 Task: Create in the project BellTech and in the Backlog issue 'Integrate a new push notification feature into an existing mobile application to enhance user engagement and real-time updates' a child issue 'Kubernetes cluster backup and recovery planning and optimization', and assign it to team member softage.1@softage.net. Create in the project BellTech and in the Backlog issue 'Develop a new tool for automated testing of mobile application UI/UX design and user flow' a child issue 'Integration with patient information systems', and assign it to team member softage.2@softage.net
Action: Mouse moved to (170, 49)
Screenshot: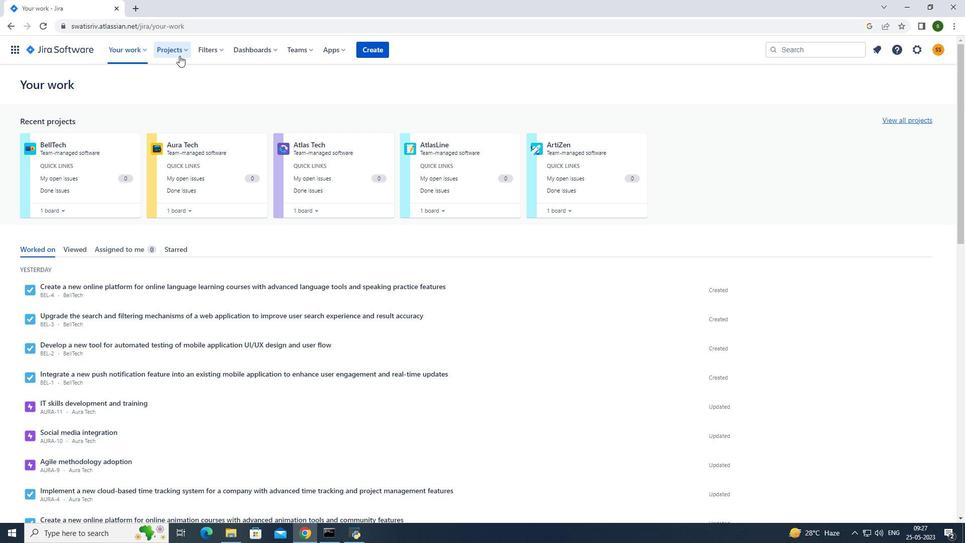 
Action: Mouse pressed left at (170, 49)
Screenshot: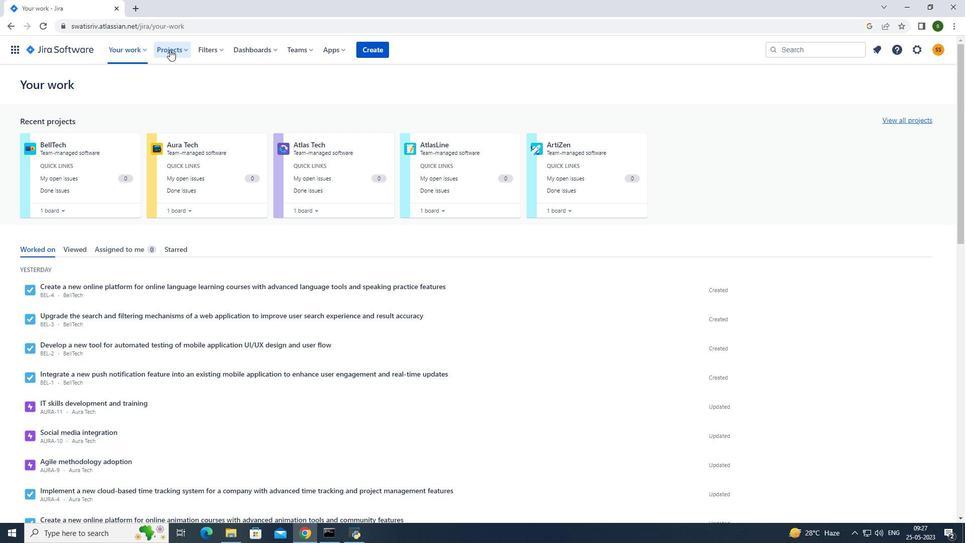 
Action: Mouse moved to (197, 89)
Screenshot: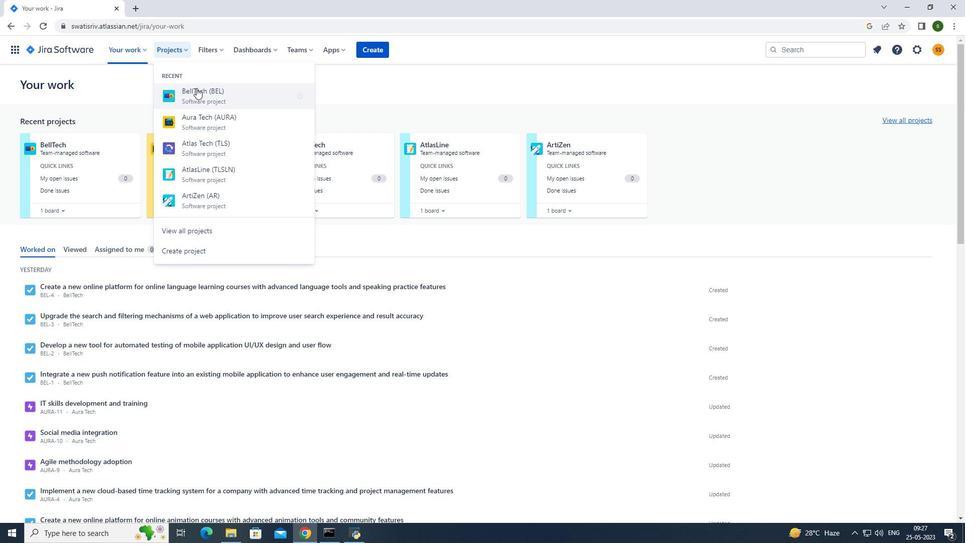 
Action: Mouse pressed left at (197, 89)
Screenshot: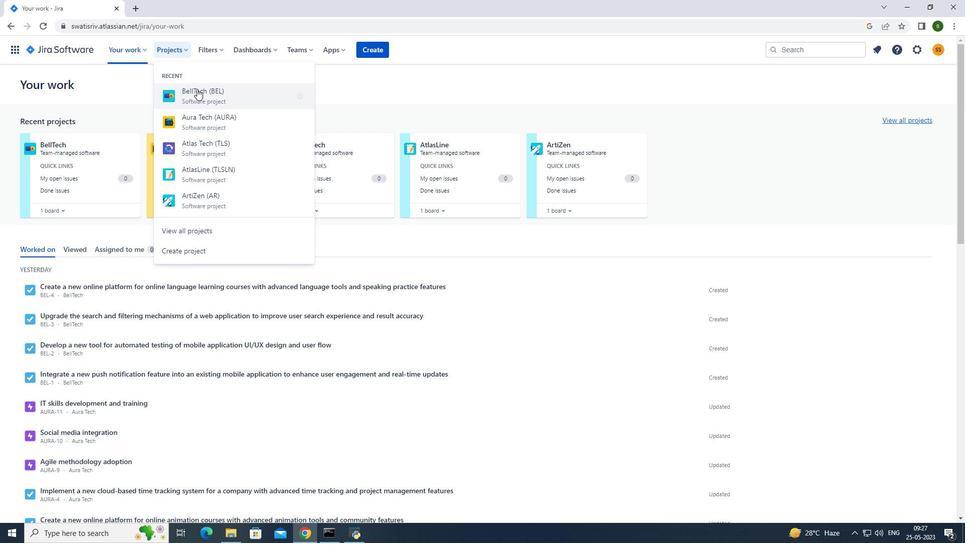 
Action: Mouse moved to (70, 148)
Screenshot: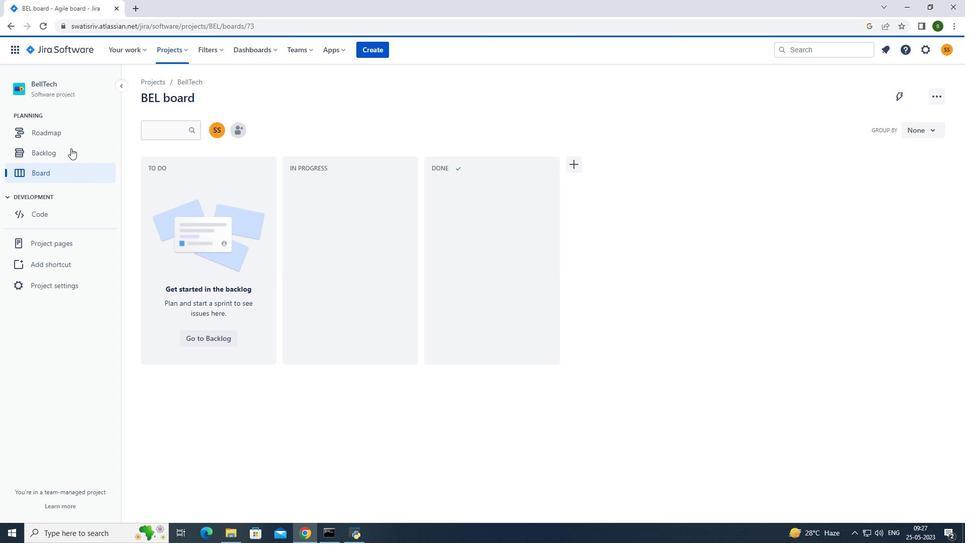 
Action: Mouse pressed left at (70, 148)
Screenshot: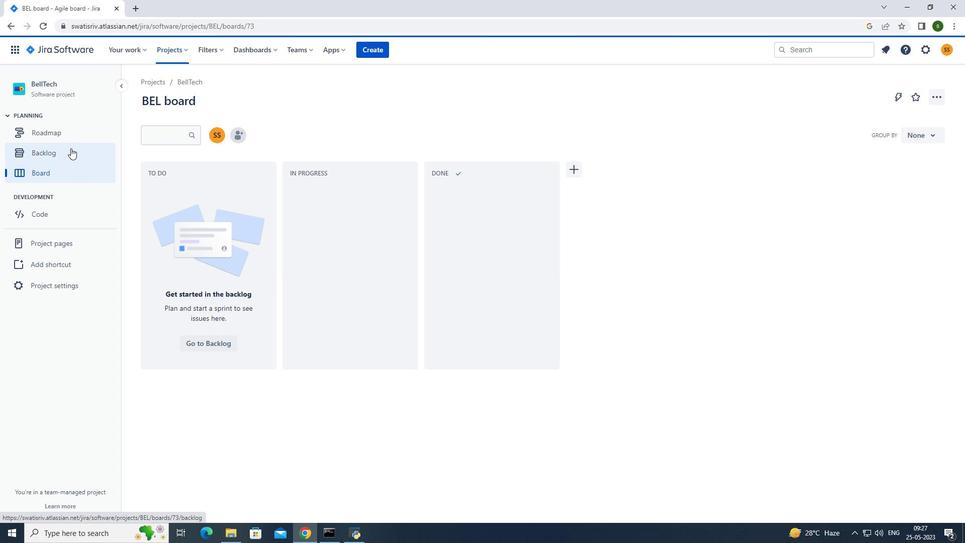 
Action: Mouse moved to (301, 247)
Screenshot: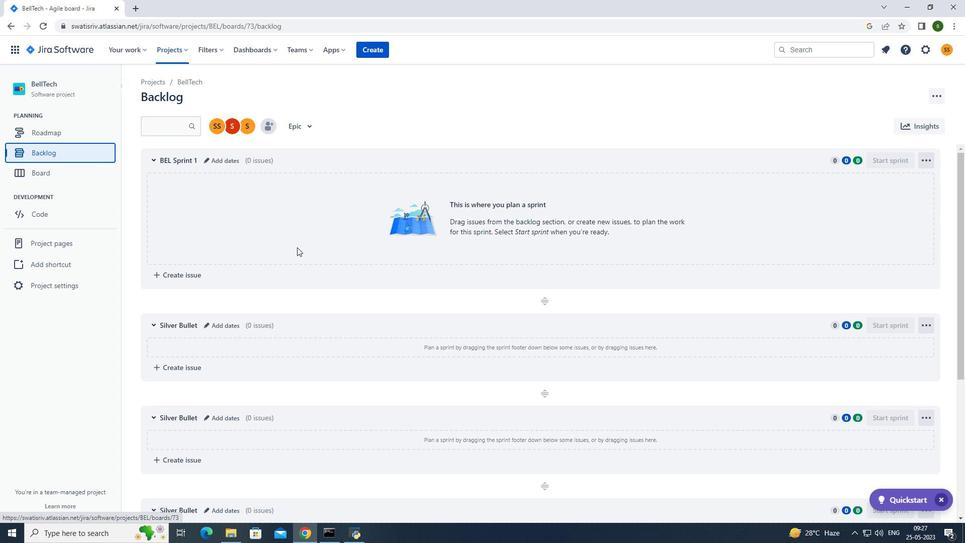 
Action: Mouse scrolled (301, 247) with delta (0, 0)
Screenshot: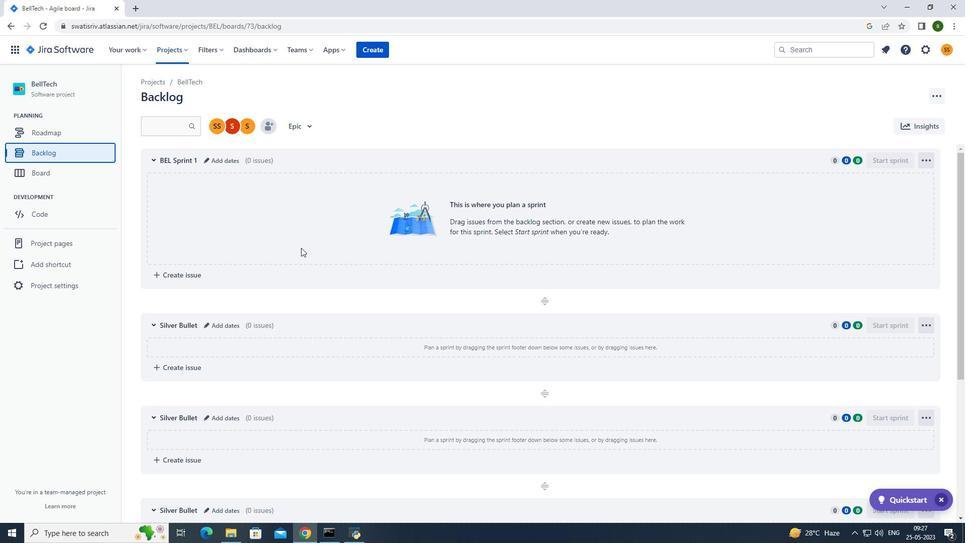 
Action: Mouse scrolled (301, 247) with delta (0, 0)
Screenshot: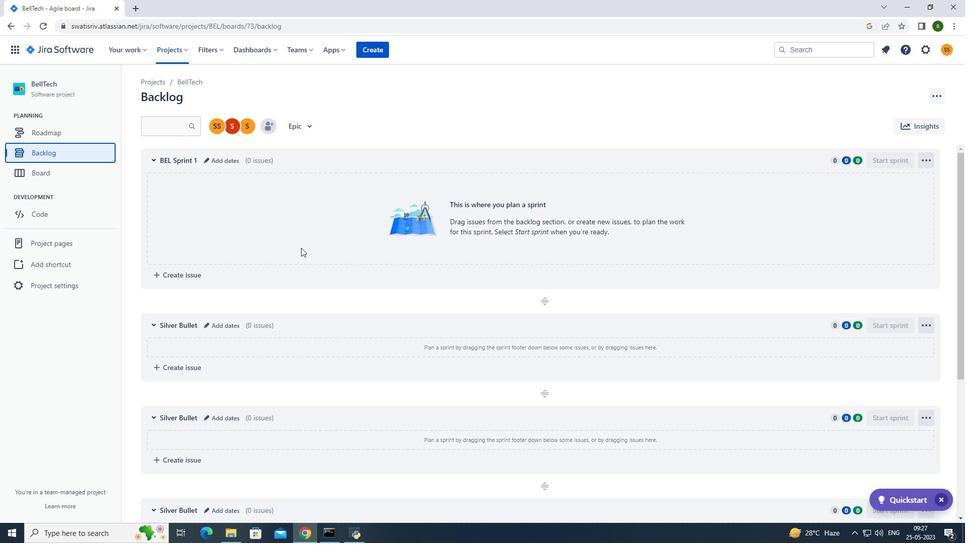 
Action: Mouse scrolled (301, 247) with delta (0, 0)
Screenshot: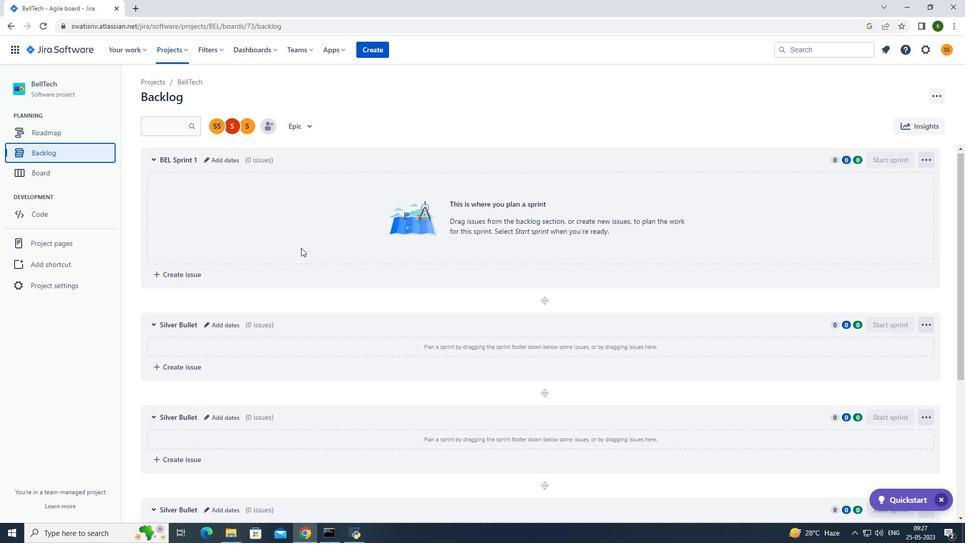 
Action: Mouse scrolled (301, 247) with delta (0, 0)
Screenshot: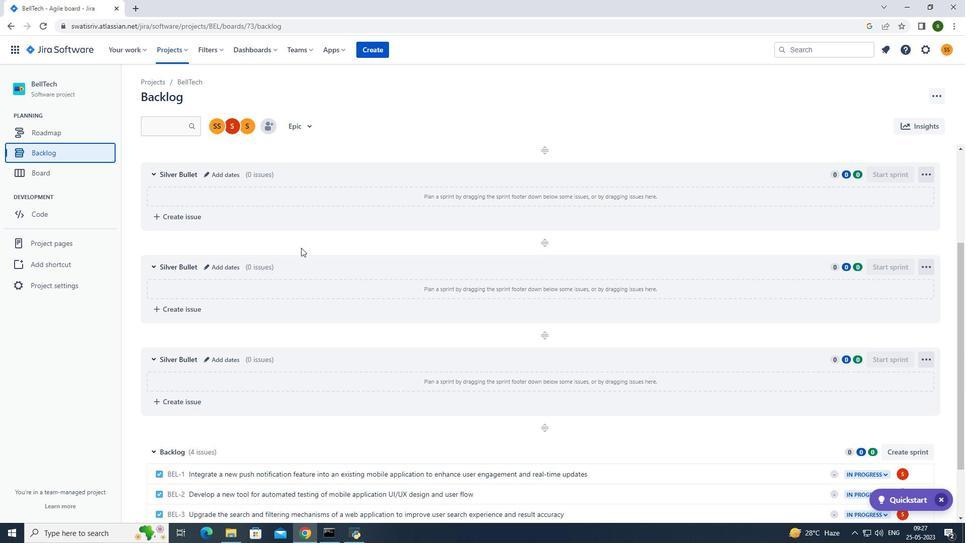 
Action: Mouse scrolled (301, 247) with delta (0, 0)
Screenshot: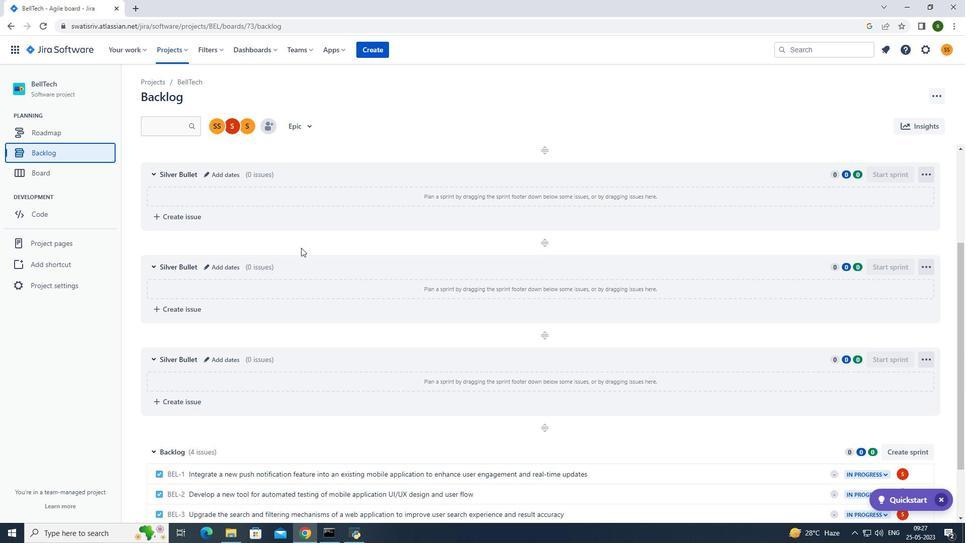 
Action: Mouse scrolled (301, 247) with delta (0, 0)
Screenshot: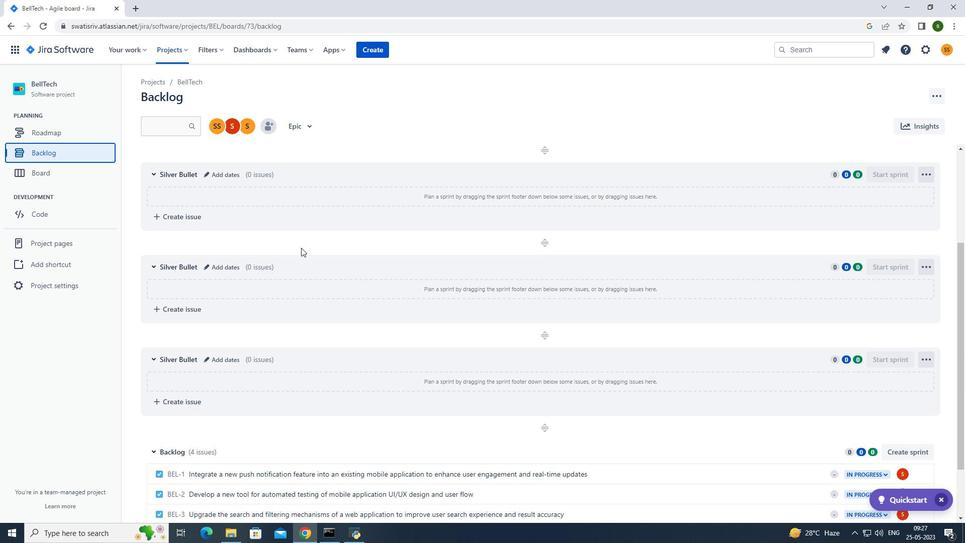 
Action: Mouse scrolled (301, 247) with delta (0, 0)
Screenshot: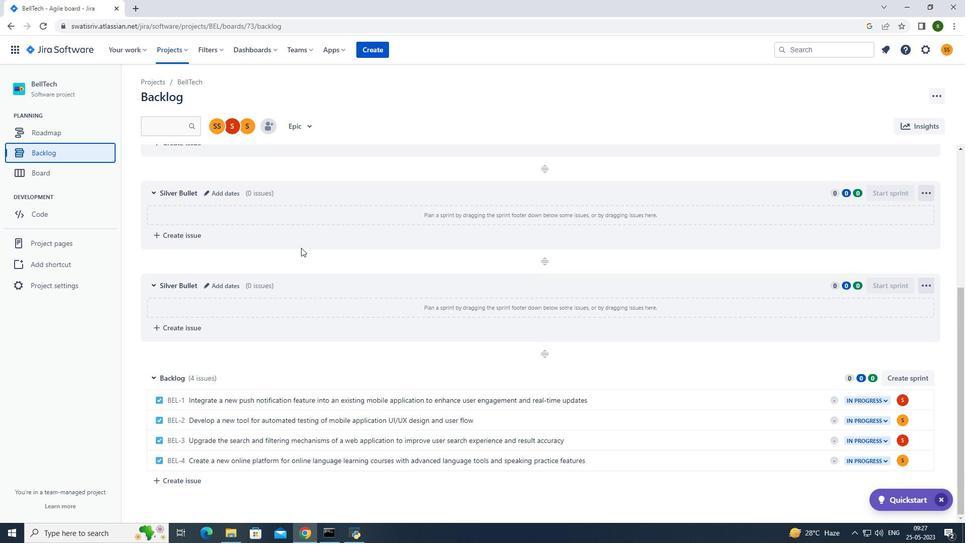 
Action: Mouse scrolled (301, 247) with delta (0, 0)
Screenshot: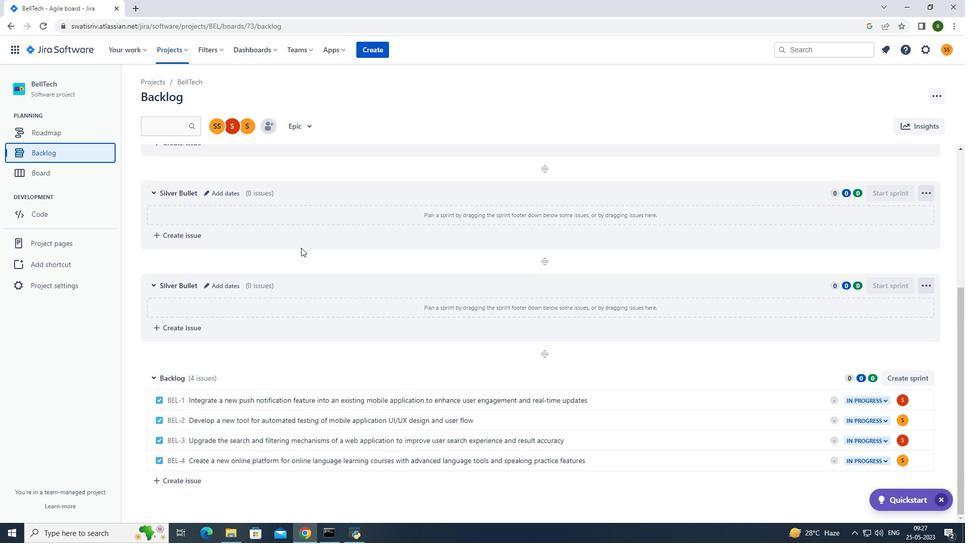 
Action: Mouse scrolled (301, 247) with delta (0, 0)
Screenshot: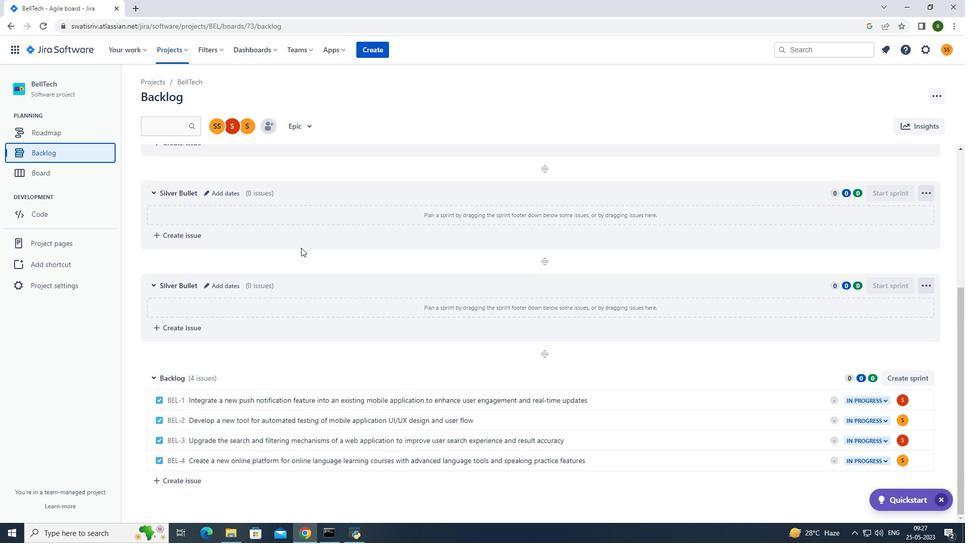 
Action: Mouse moved to (642, 396)
Screenshot: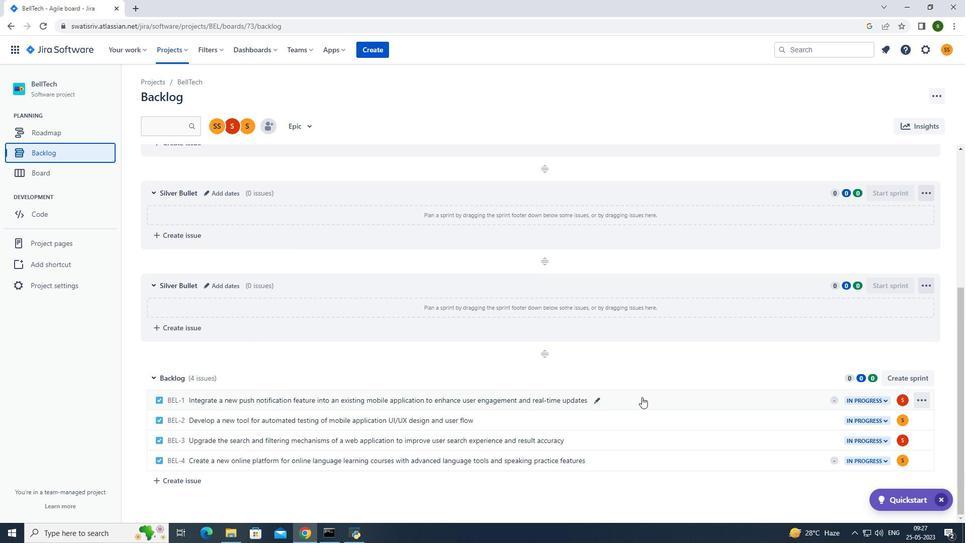 
Action: Mouse pressed left at (642, 396)
Screenshot: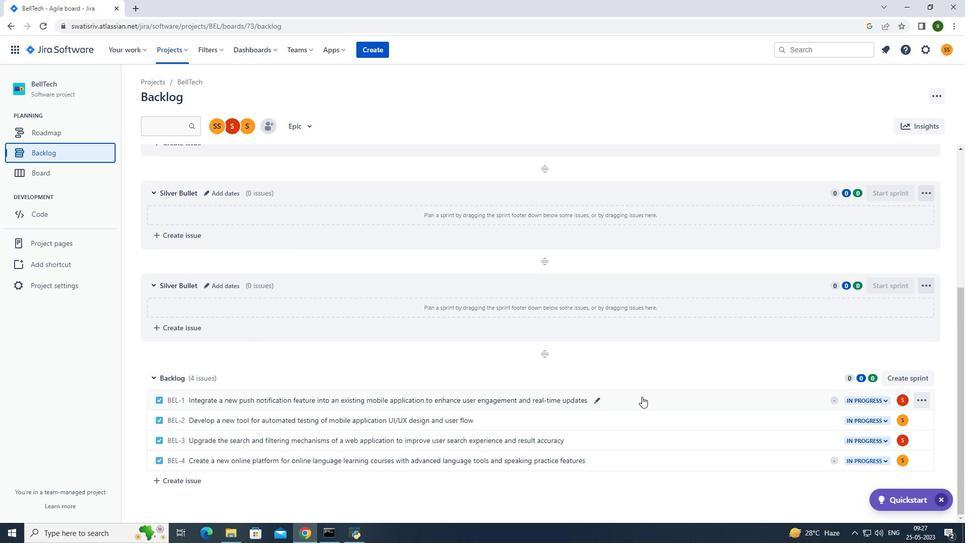
Action: Mouse moved to (785, 238)
Screenshot: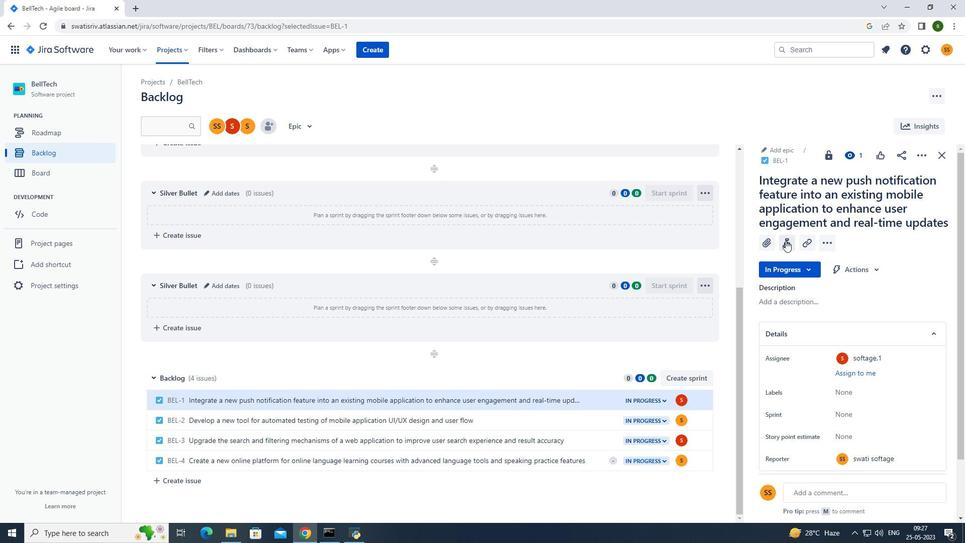 
Action: Mouse pressed left at (785, 238)
Screenshot: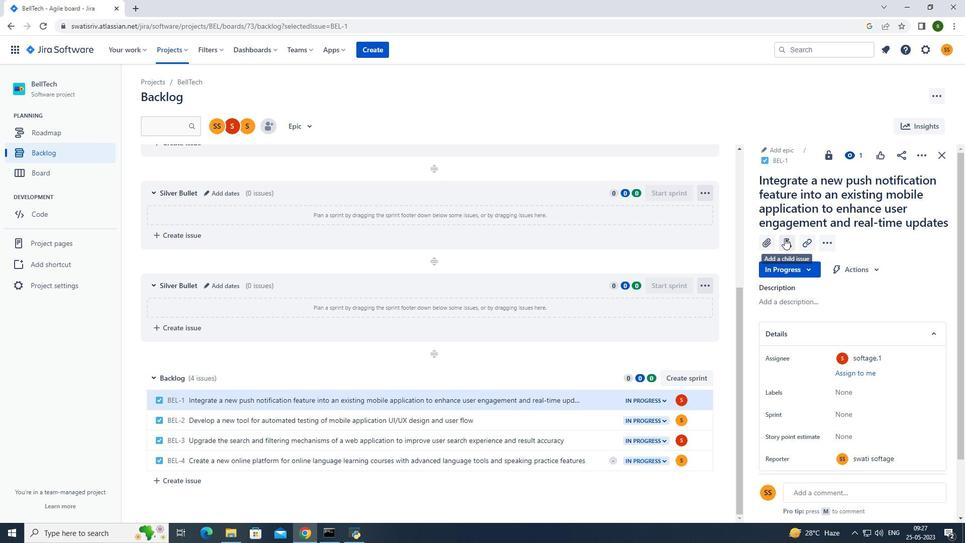 
Action: Mouse moved to (799, 325)
Screenshot: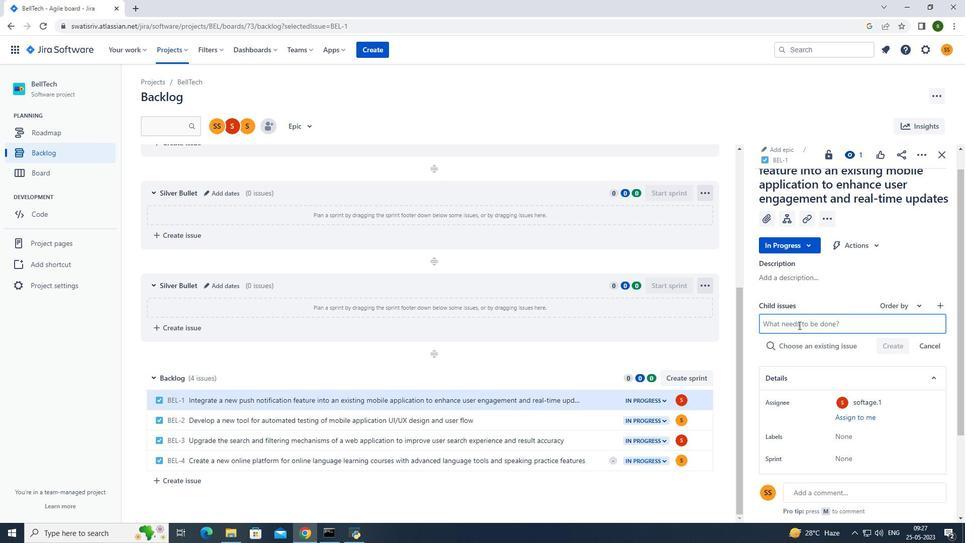 
Action: Mouse pressed left at (799, 325)
Screenshot: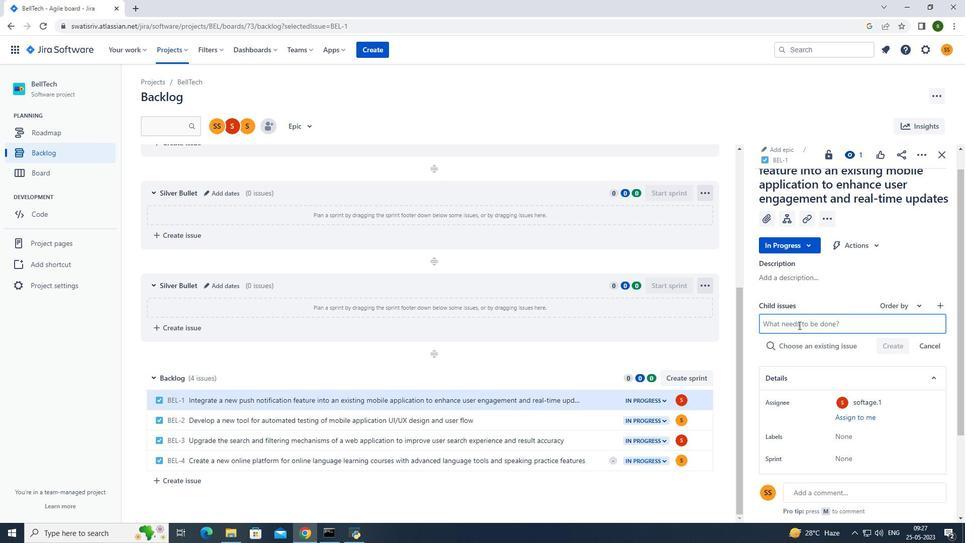 
Action: Key pressed <Key.caps_lock>K<Key.caps_lock>ubernetes<Key.space>cluster<Key.space>backup<Key.space>and<Key.space>recovery<Key.space>planning<Key.space>and<Key.space>optimization
Screenshot: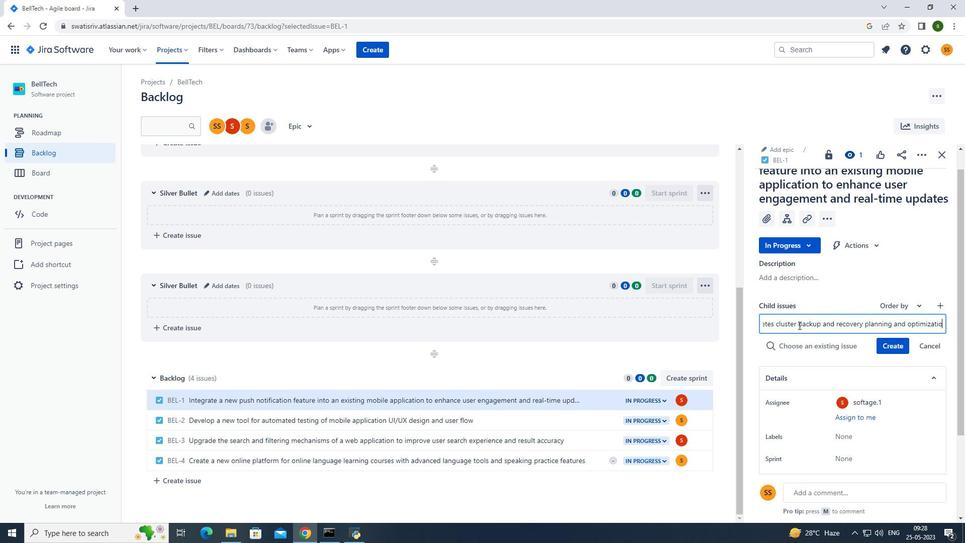 
Action: Mouse moved to (889, 339)
Screenshot: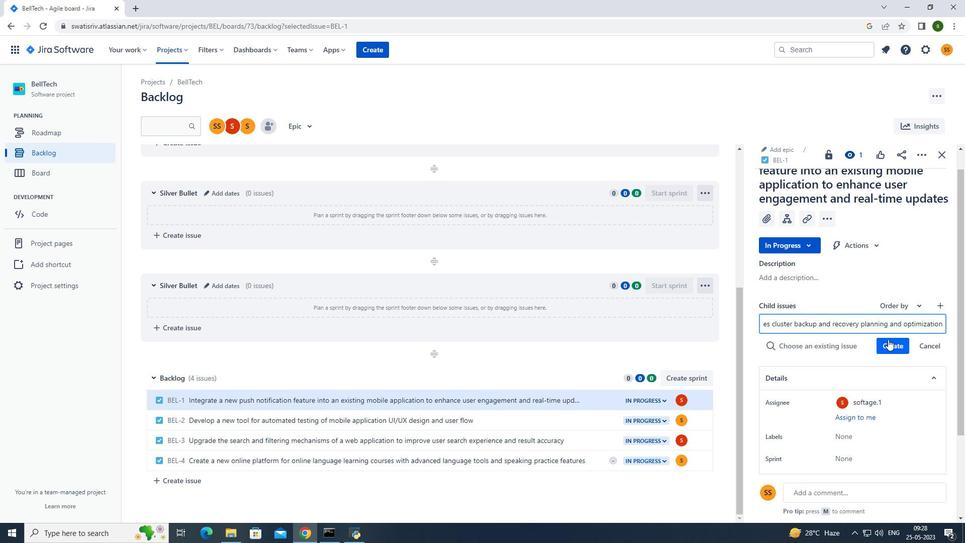 
Action: Mouse pressed left at (889, 339)
Screenshot: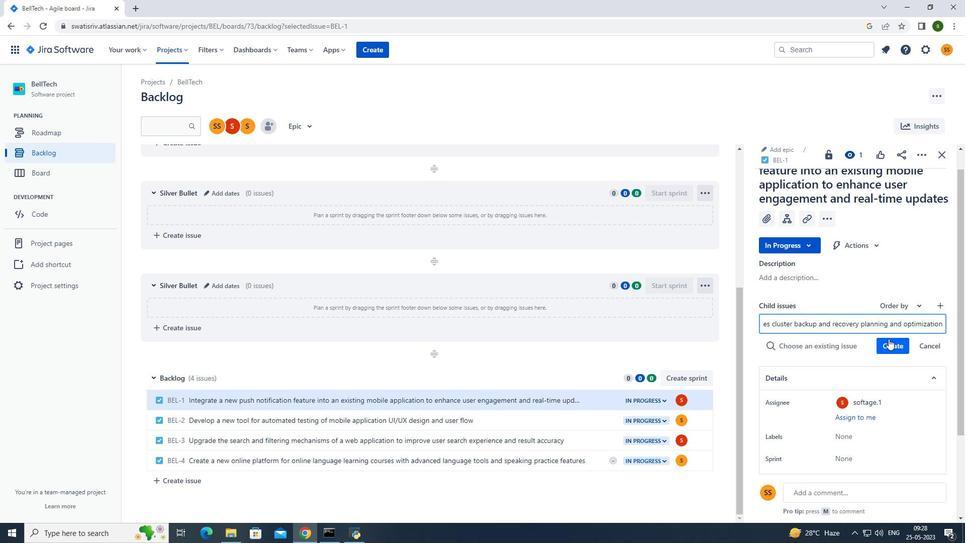 
Action: Mouse moved to (904, 328)
Screenshot: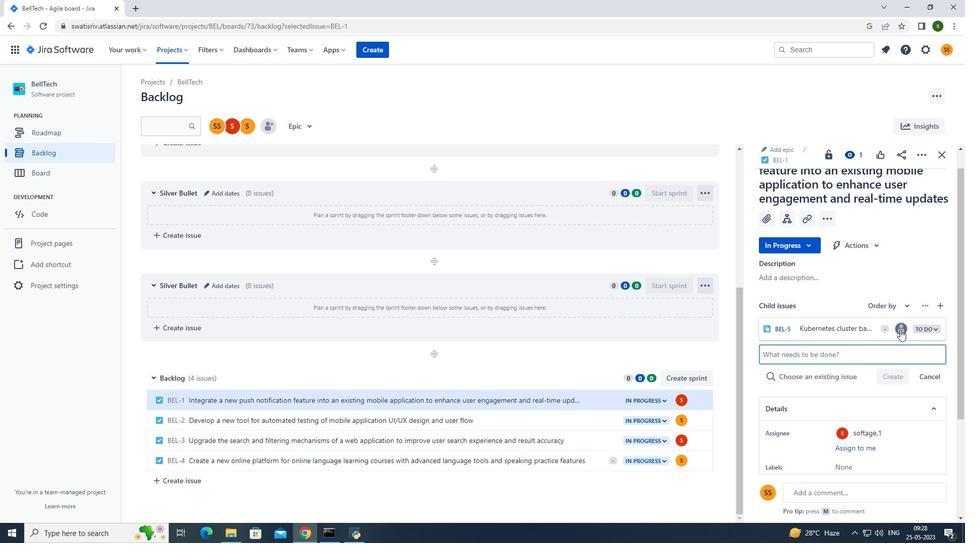 
Action: Mouse pressed left at (904, 328)
Screenshot: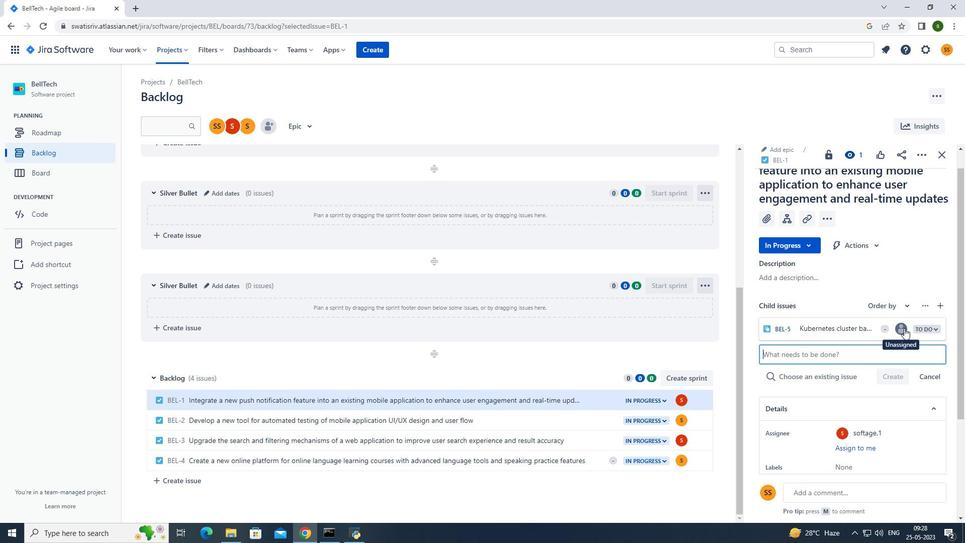 
Action: Mouse moved to (795, 274)
Screenshot: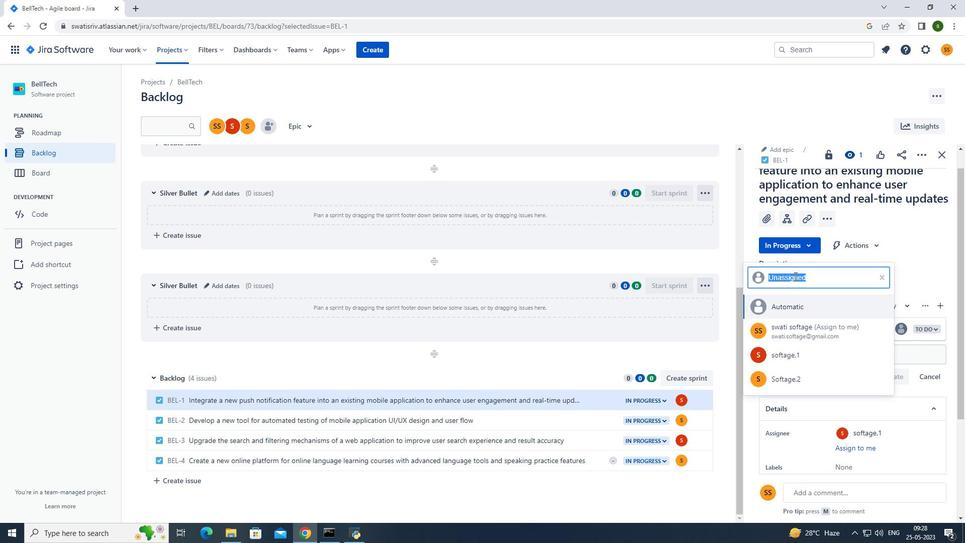 
Action: Key pressed softage.1<Key.shift>@softage.net
Screenshot: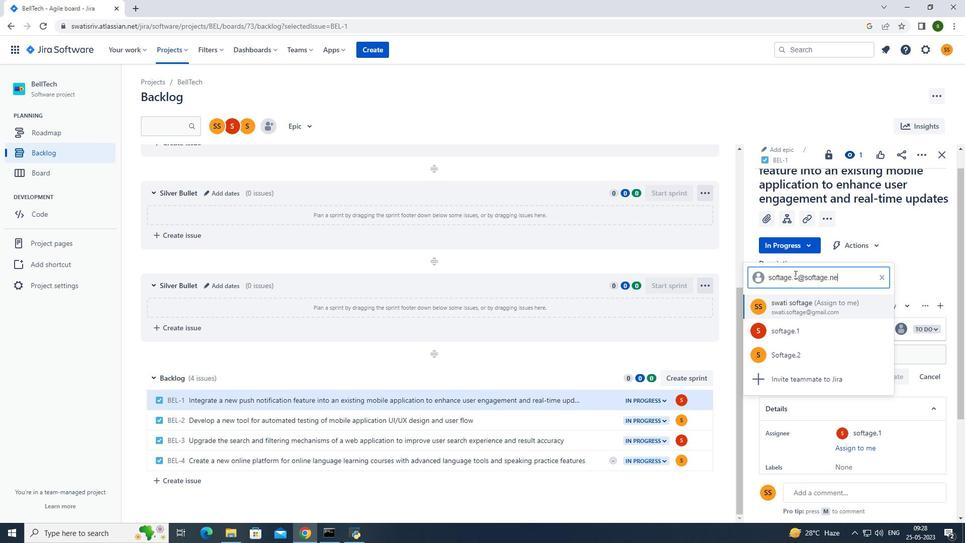 
Action: Mouse moved to (805, 325)
Screenshot: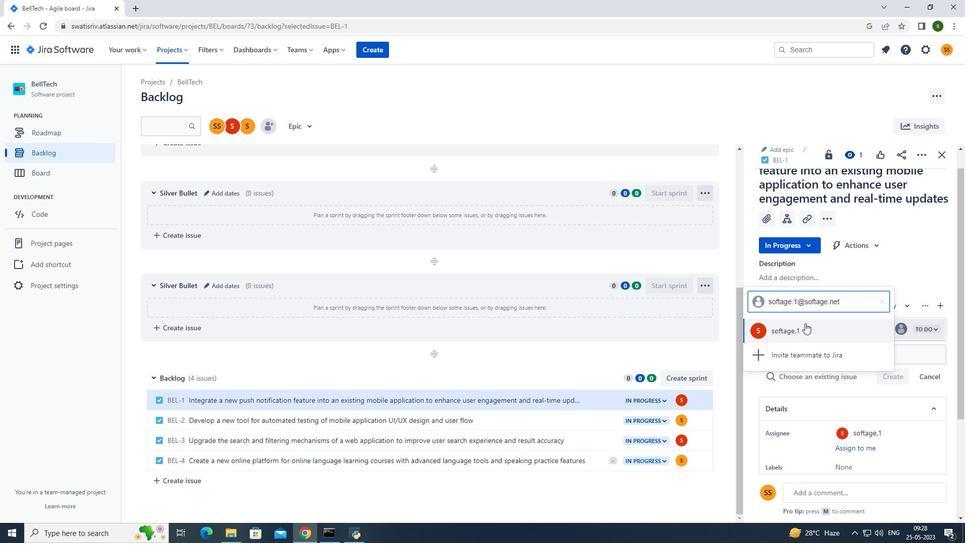
Action: Mouse pressed left at (805, 325)
Screenshot: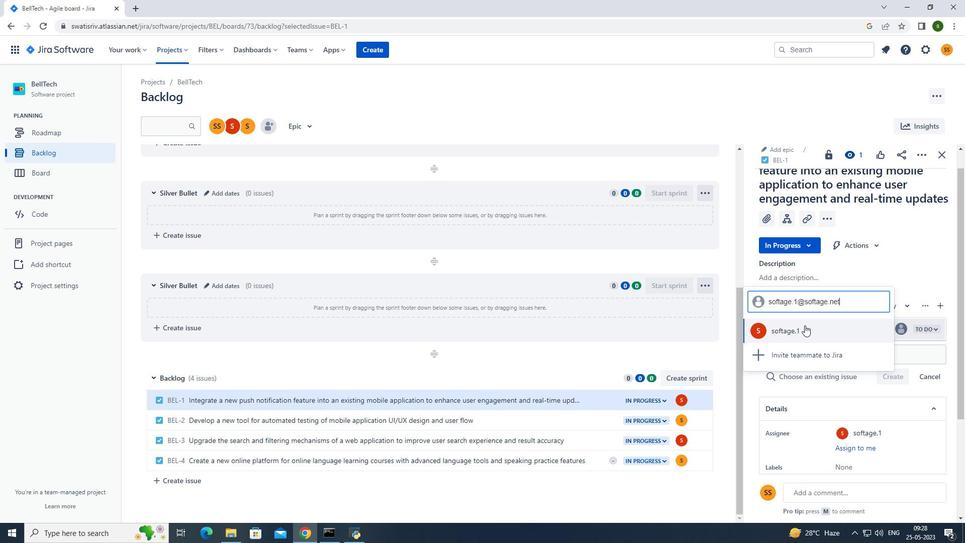
Action: Mouse moved to (173, 51)
Screenshot: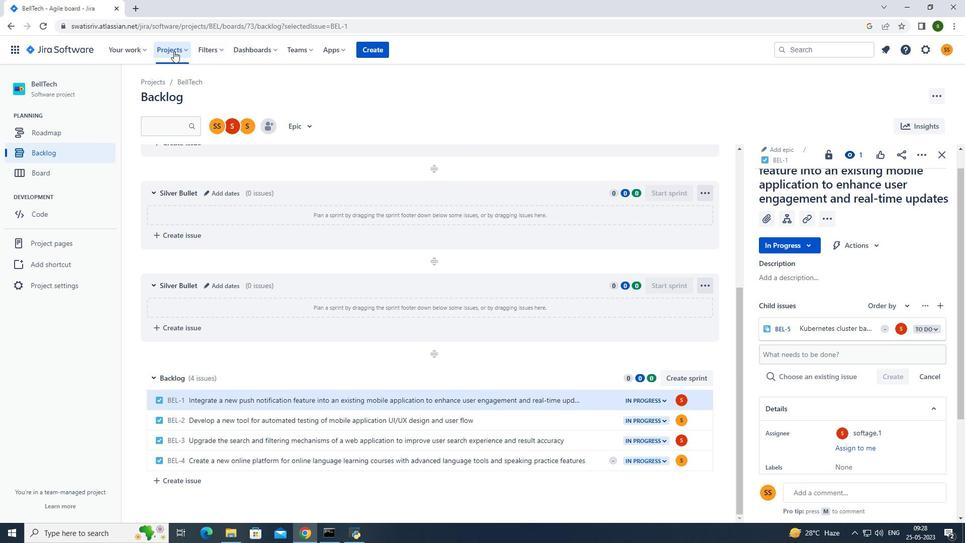 
Action: Mouse pressed left at (173, 51)
Screenshot: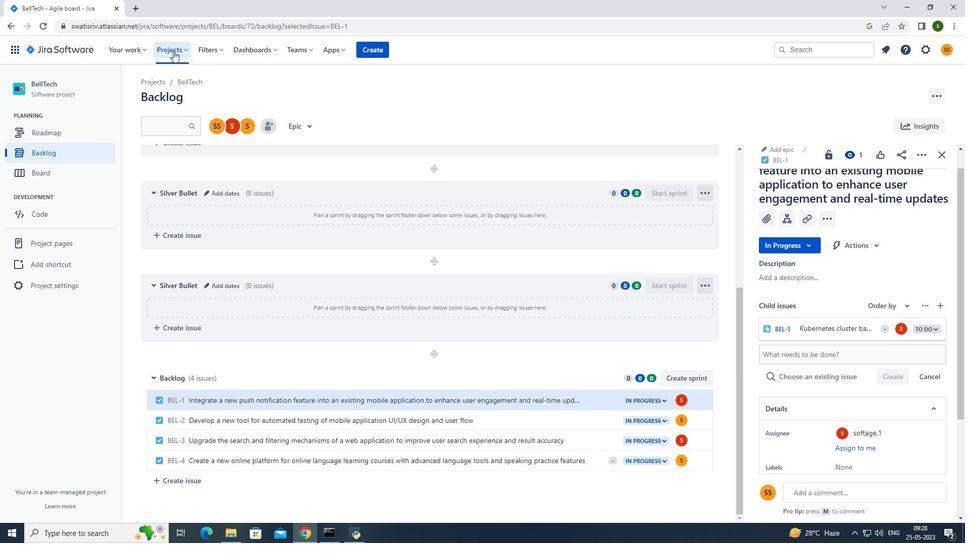 
Action: Mouse moved to (180, 88)
Screenshot: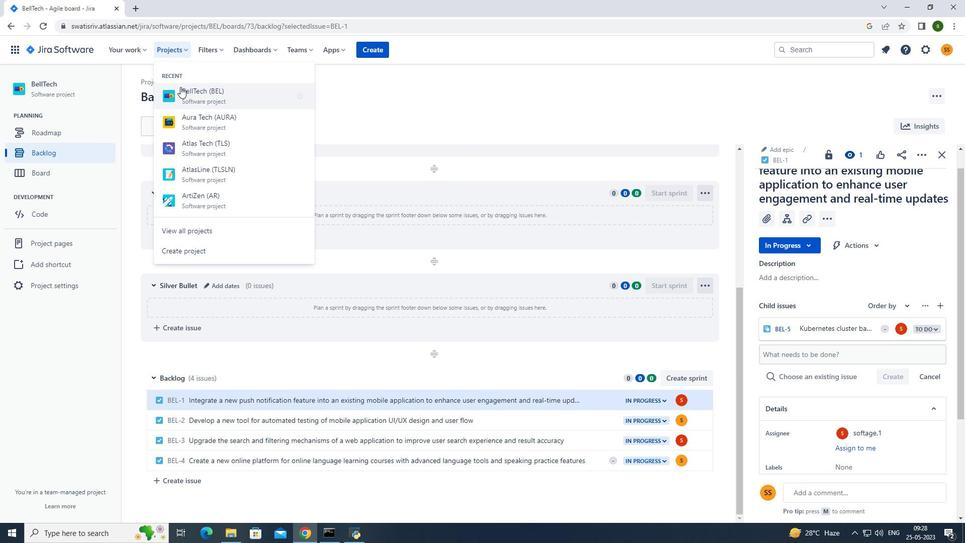 
Action: Mouse pressed left at (180, 88)
Screenshot: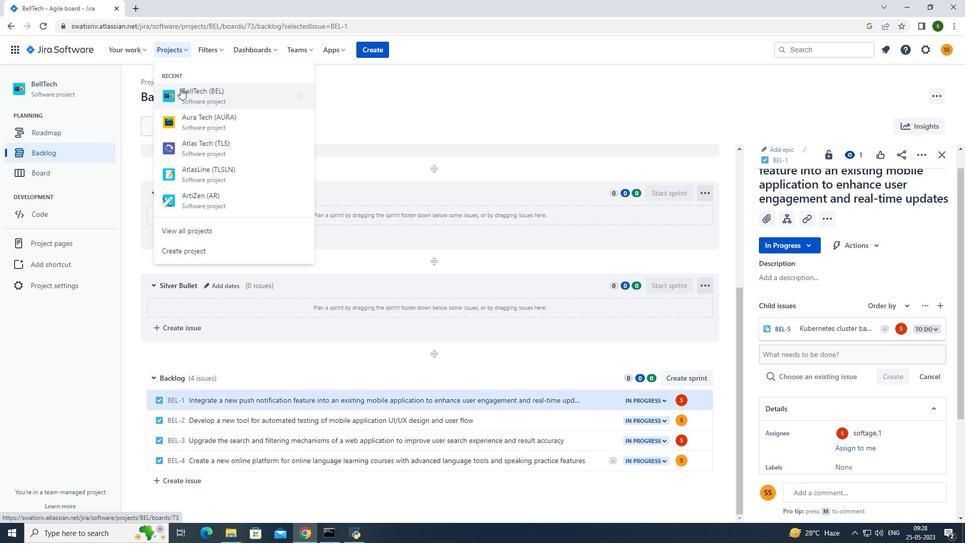 
Action: Mouse moved to (83, 152)
Screenshot: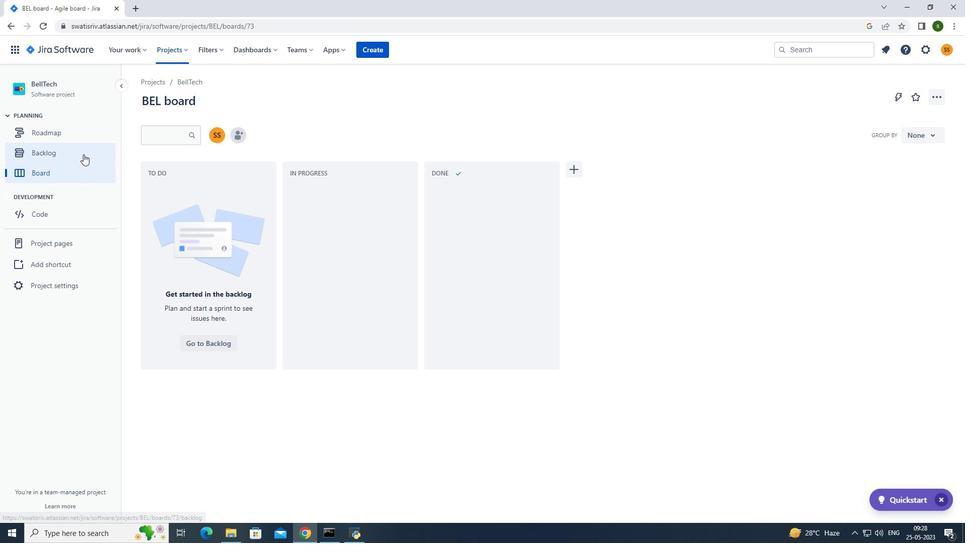 
Action: Mouse pressed left at (83, 152)
Screenshot: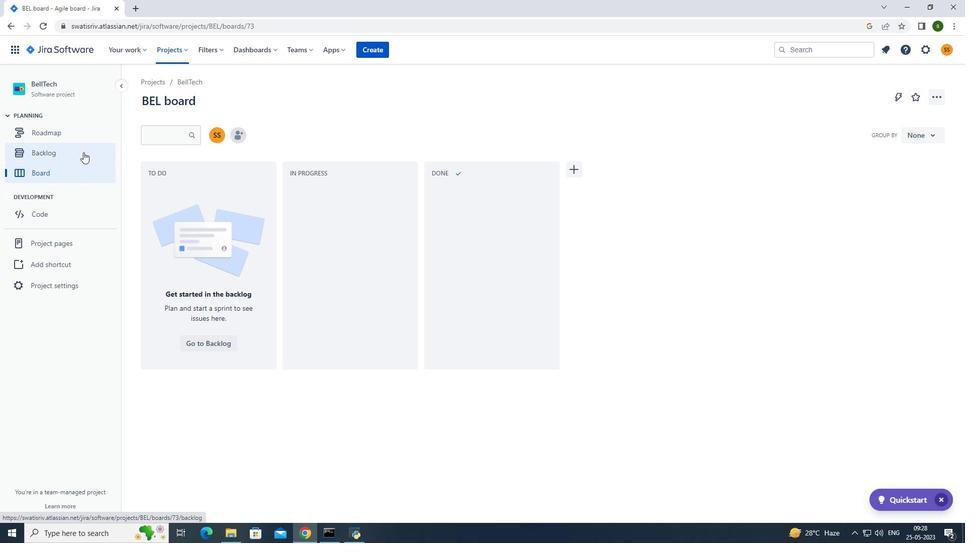 
Action: Mouse moved to (345, 258)
Screenshot: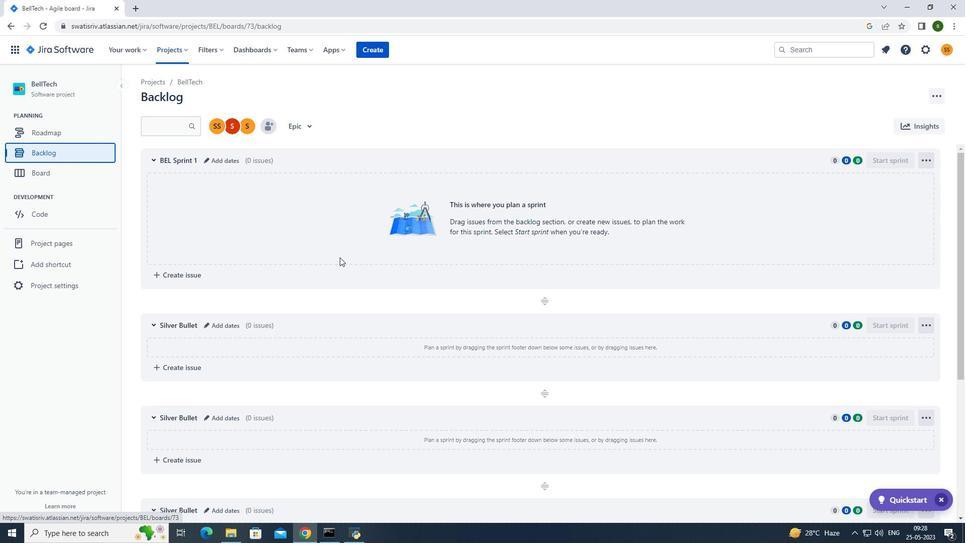 
Action: Mouse scrolled (345, 258) with delta (0, 0)
Screenshot: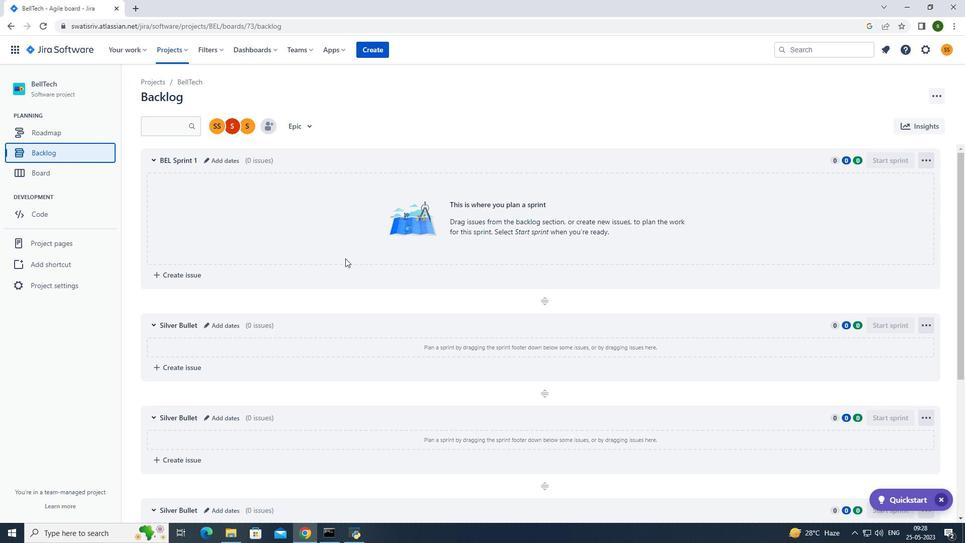 
Action: Mouse scrolled (345, 258) with delta (0, 0)
Screenshot: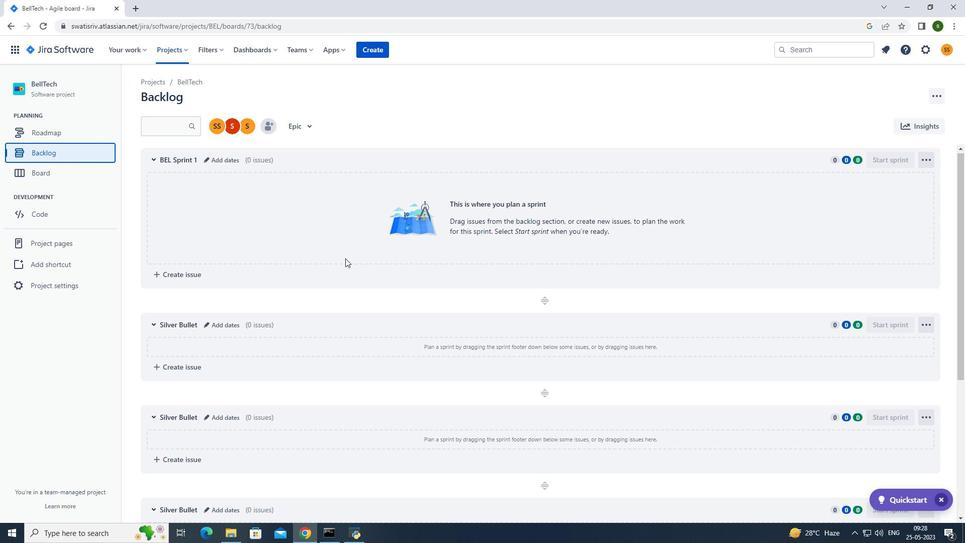
Action: Mouse scrolled (345, 258) with delta (0, 0)
Screenshot: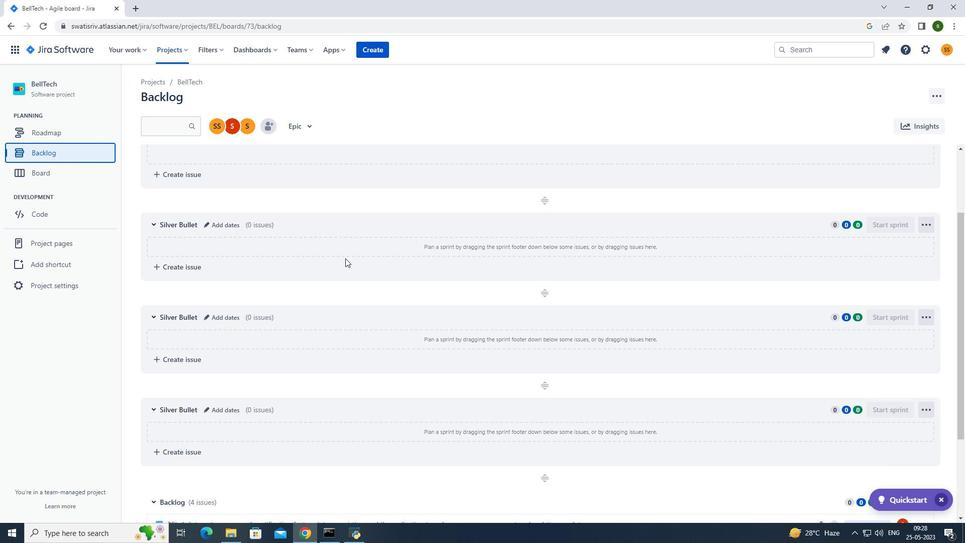 
Action: Mouse scrolled (345, 258) with delta (0, 0)
Screenshot: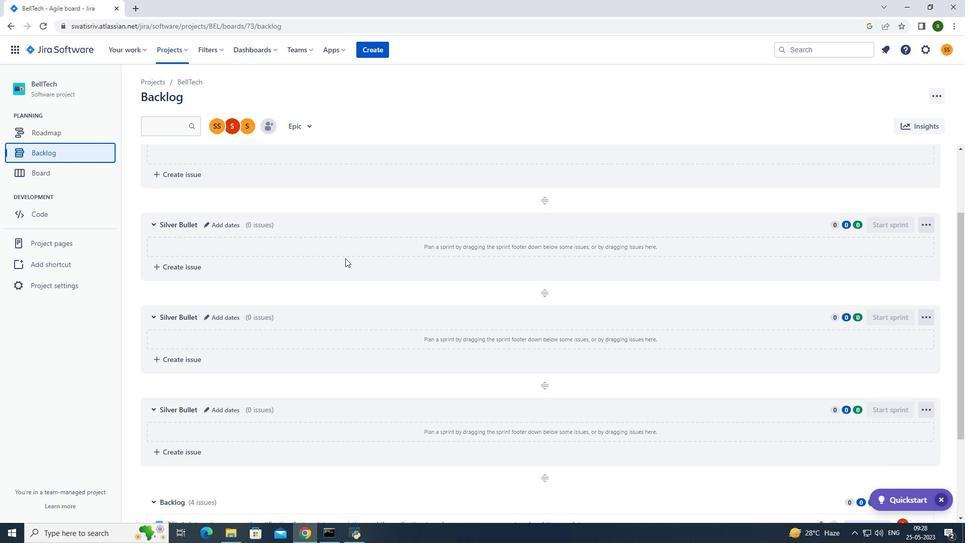 
Action: Mouse scrolled (345, 258) with delta (0, 0)
Screenshot: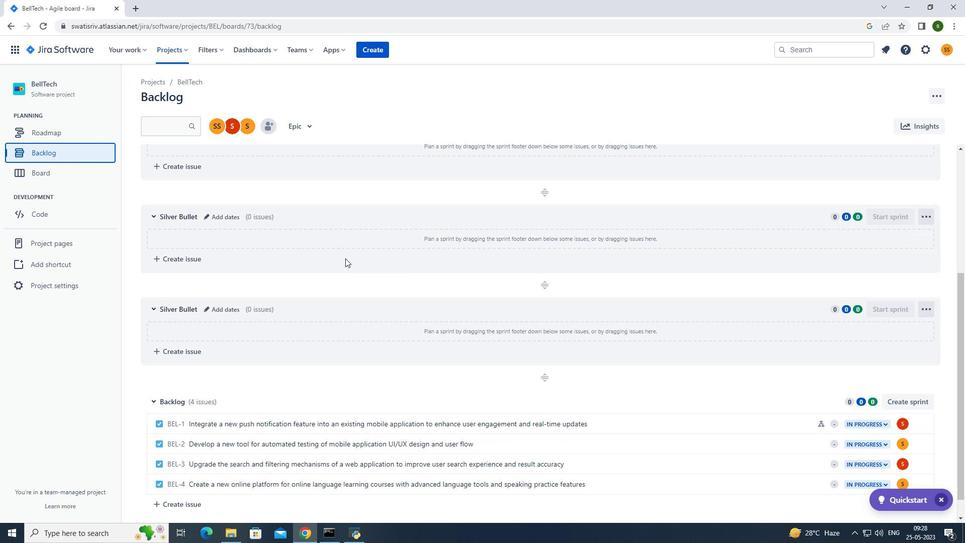 
Action: Mouse scrolled (345, 258) with delta (0, 0)
Screenshot: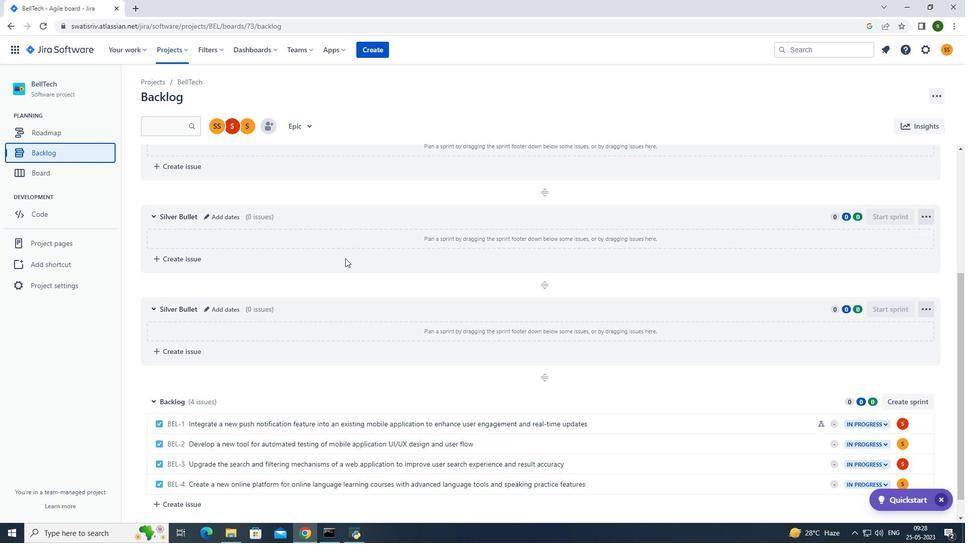 
Action: Mouse scrolled (345, 258) with delta (0, 0)
Screenshot: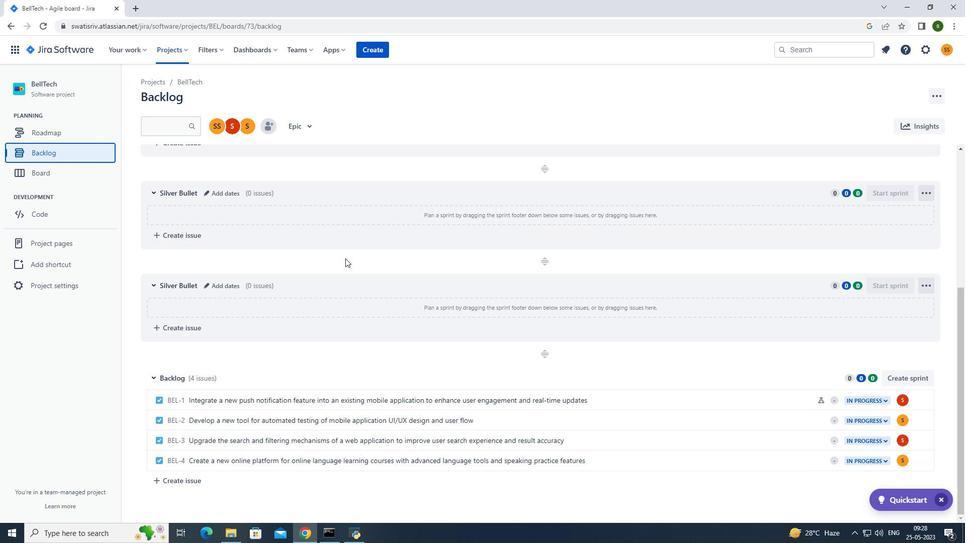 
Action: Mouse scrolled (345, 258) with delta (0, 0)
Screenshot: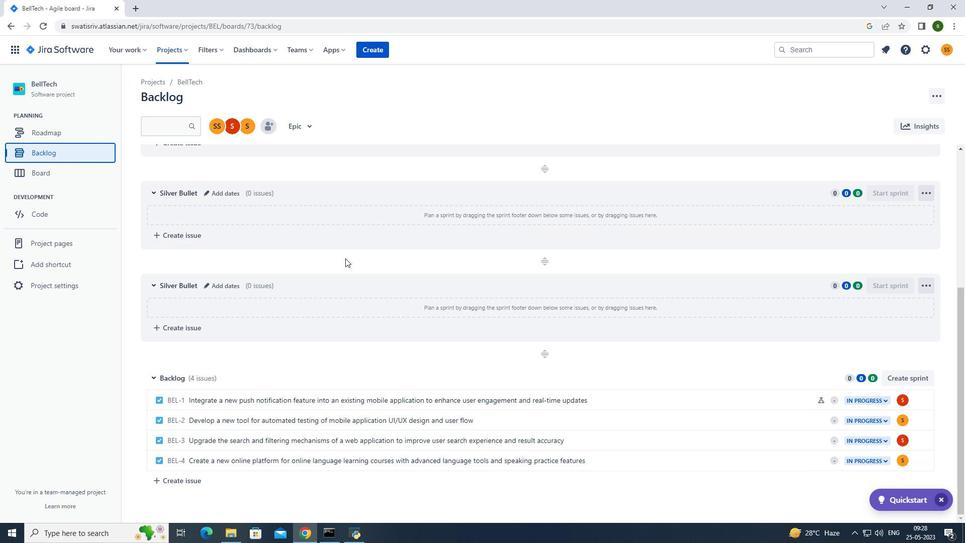 
Action: Mouse scrolled (345, 258) with delta (0, 0)
Screenshot: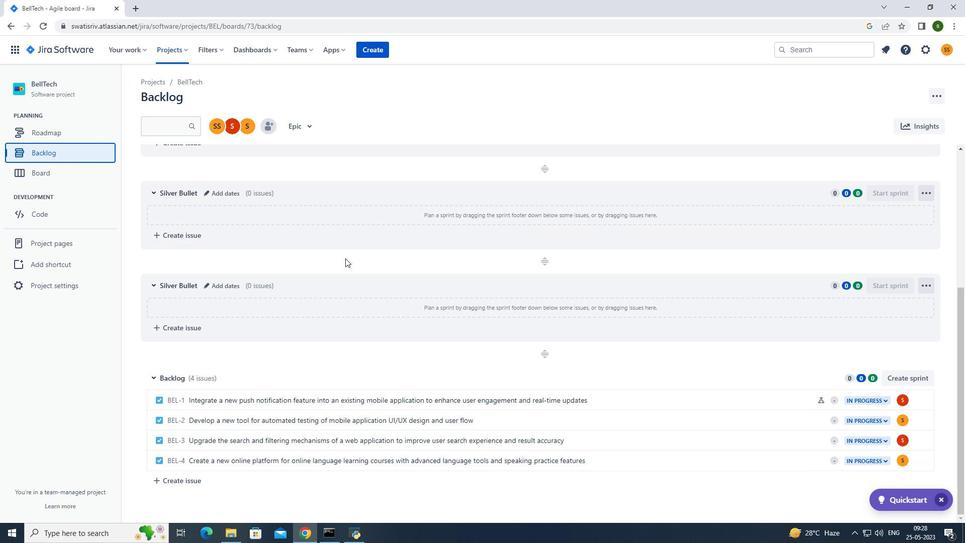 
Action: Mouse moved to (601, 415)
Screenshot: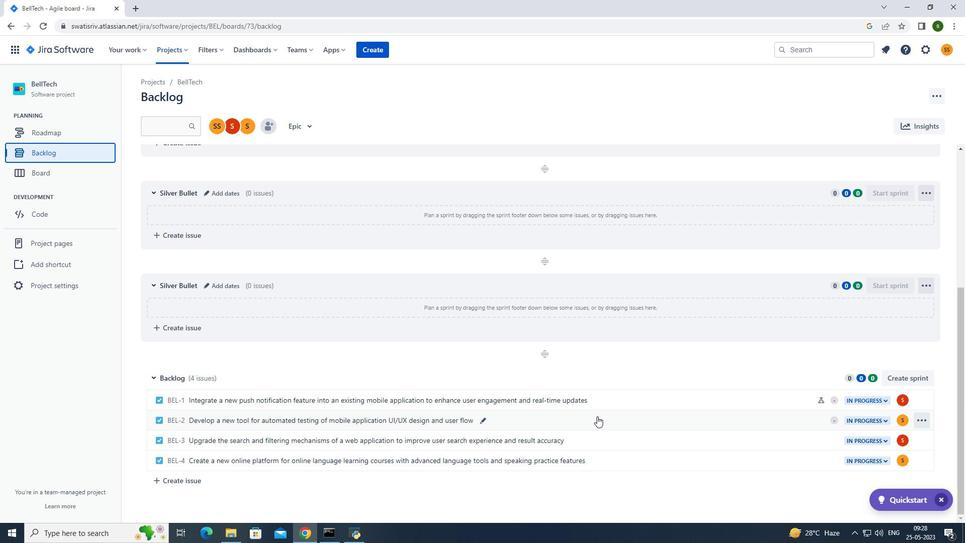 
Action: Mouse pressed left at (601, 415)
Screenshot: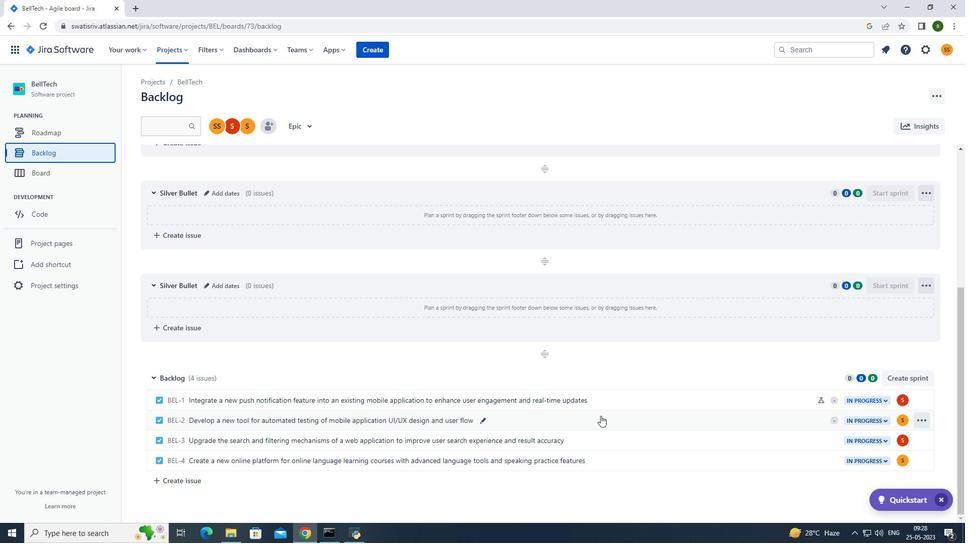 
Action: Mouse moved to (783, 226)
Screenshot: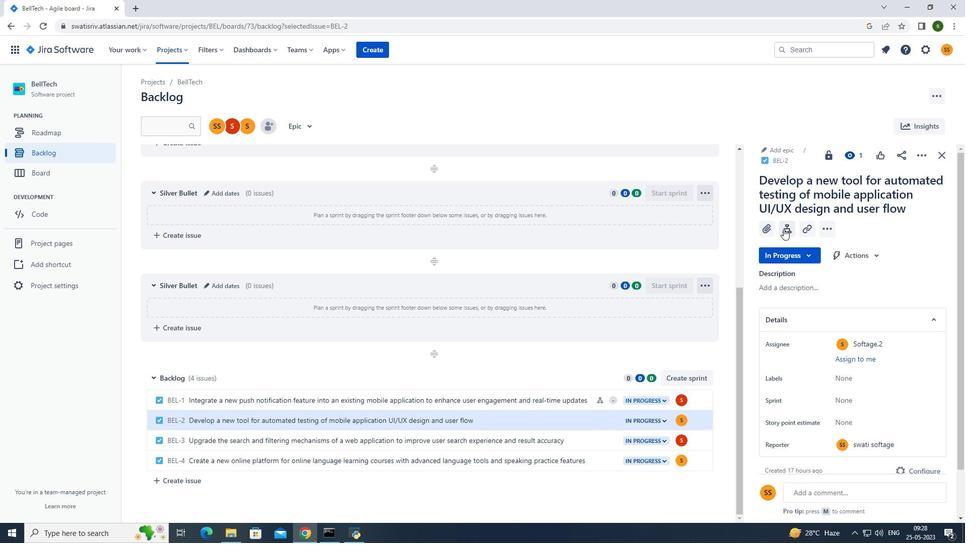 
Action: Mouse pressed left at (783, 226)
Screenshot: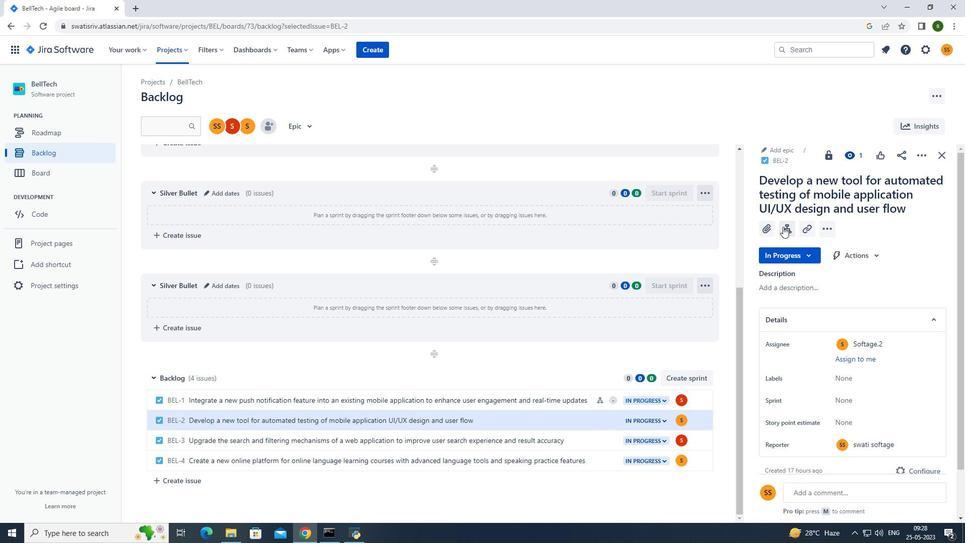 
Action: Mouse moved to (797, 319)
Screenshot: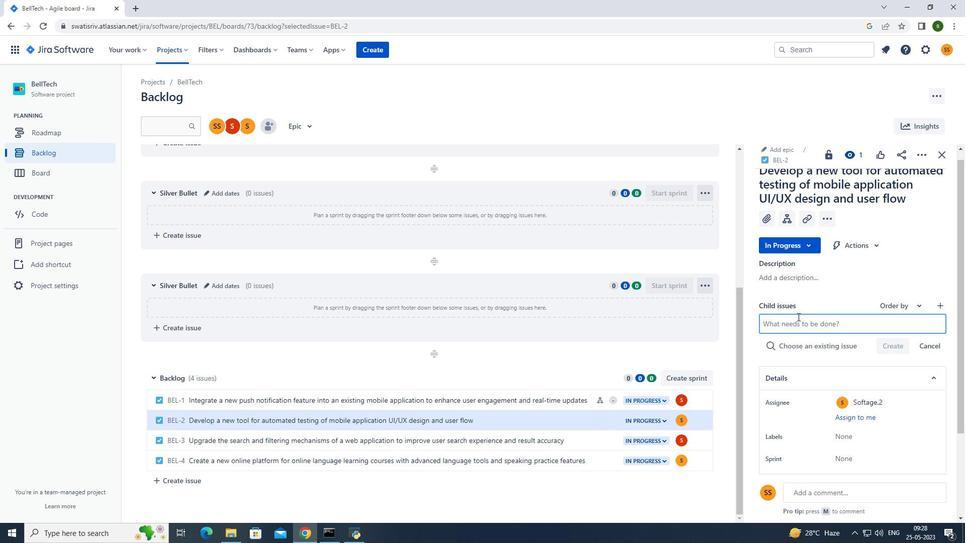 
Action: Key pressed <Key.caps_lock>I<Key.caps_lock>ntegration<Key.space>with<Key.space>patient<Key.space>information<Key.space>systems<Key.enter>
Screenshot: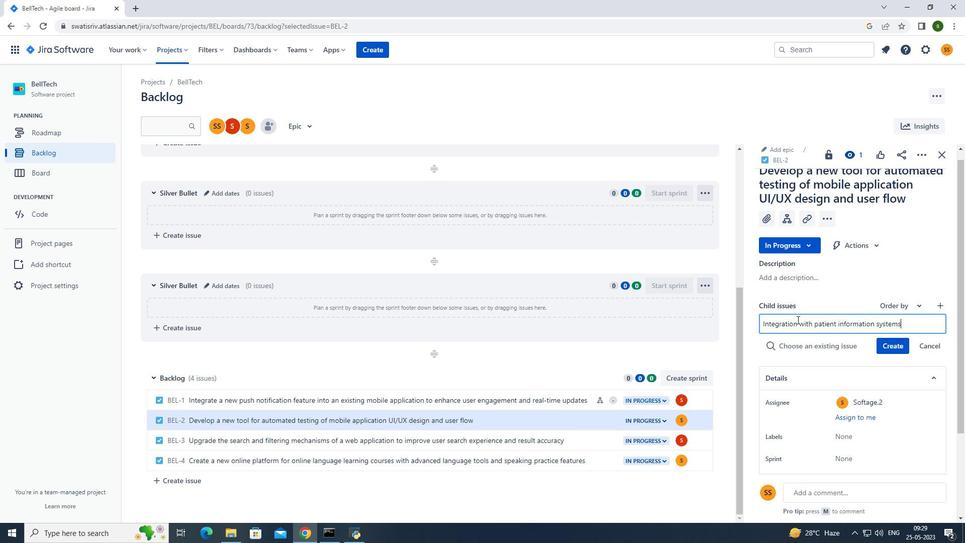 
Action: Mouse moved to (898, 327)
Screenshot: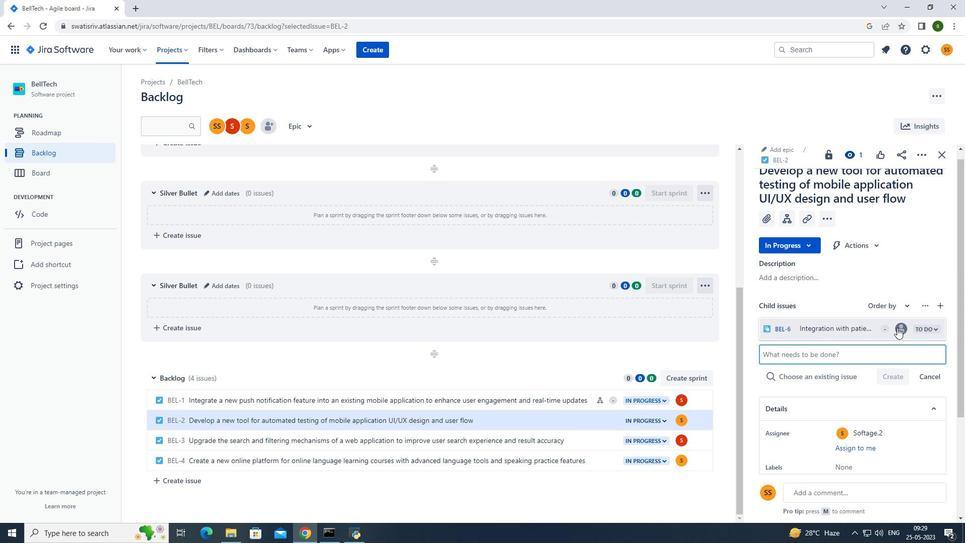 
Action: Mouse pressed left at (898, 327)
Screenshot: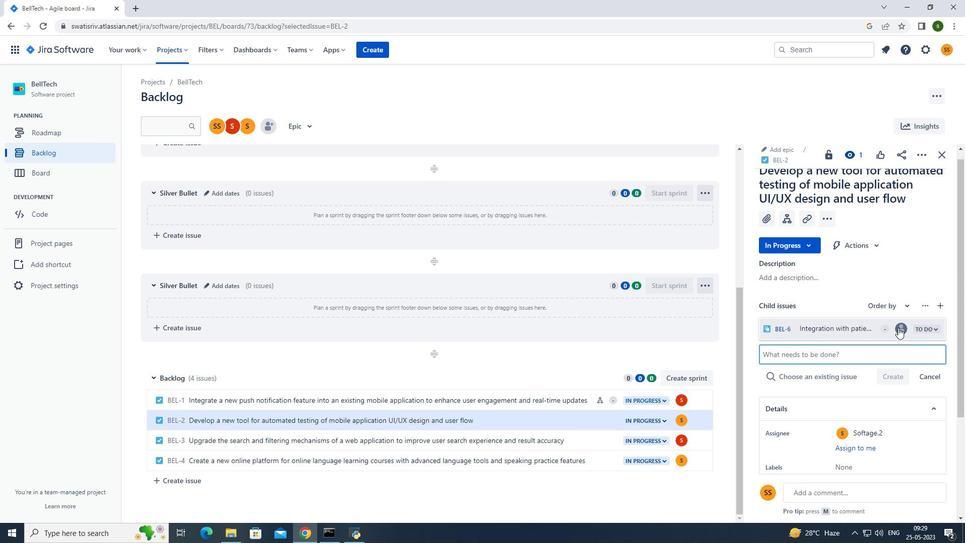 
Action: Mouse moved to (808, 279)
Screenshot: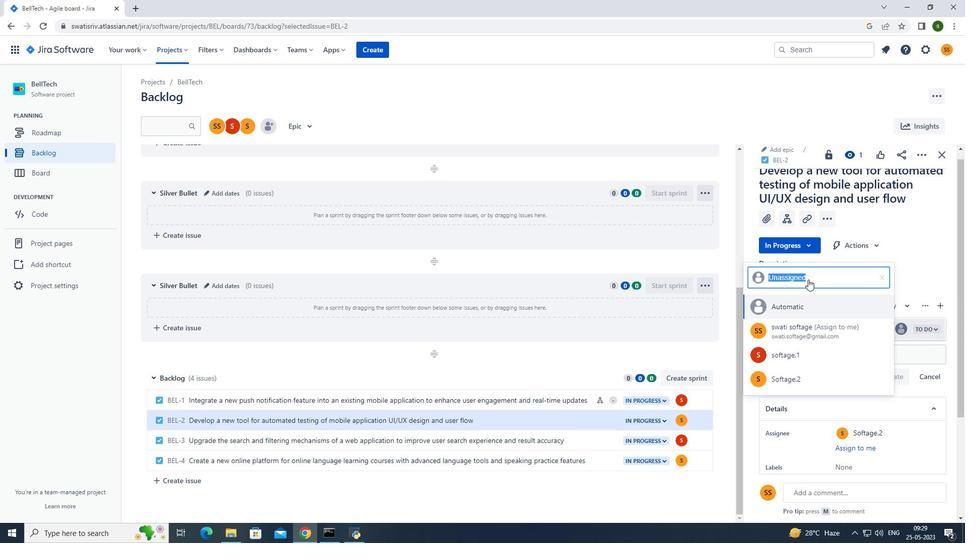 
Action: Key pressed softage.2<Key.shift>@softage.net
Screenshot: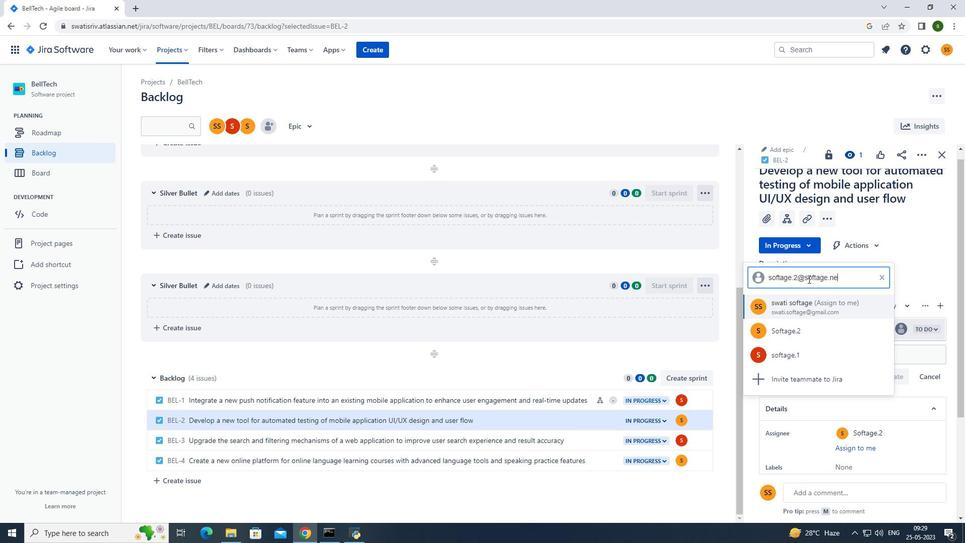
Action: Mouse moved to (807, 323)
Screenshot: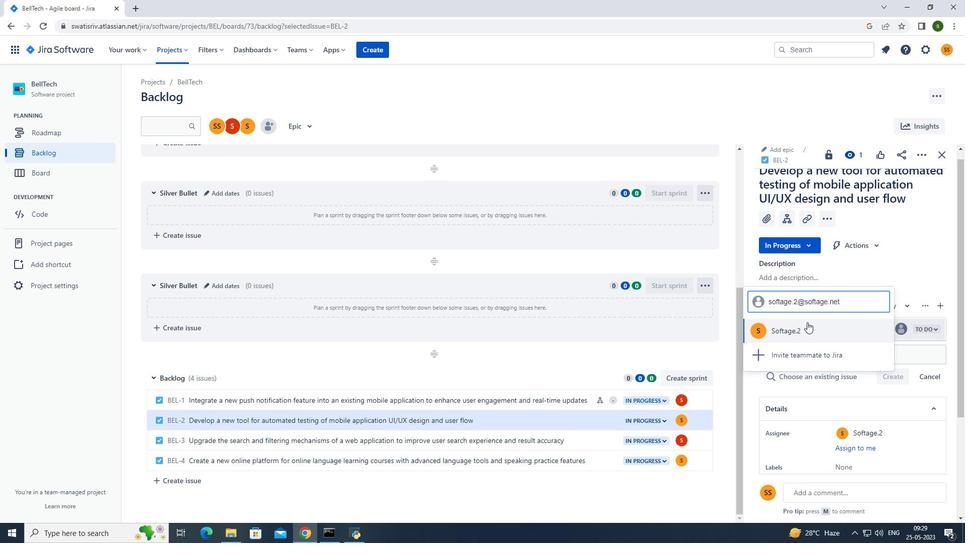 
Action: Mouse pressed left at (807, 323)
Screenshot: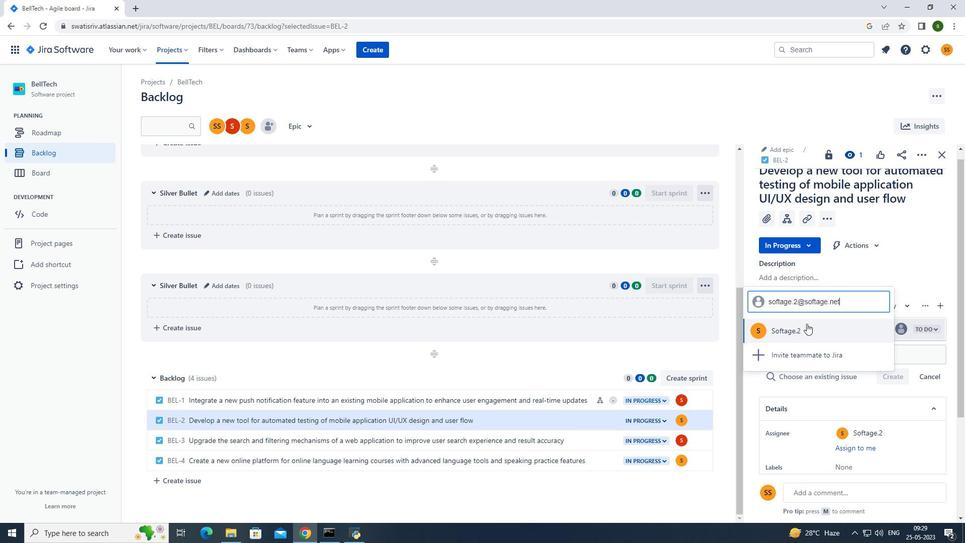 
Action: Mouse moved to (419, 94)
Screenshot: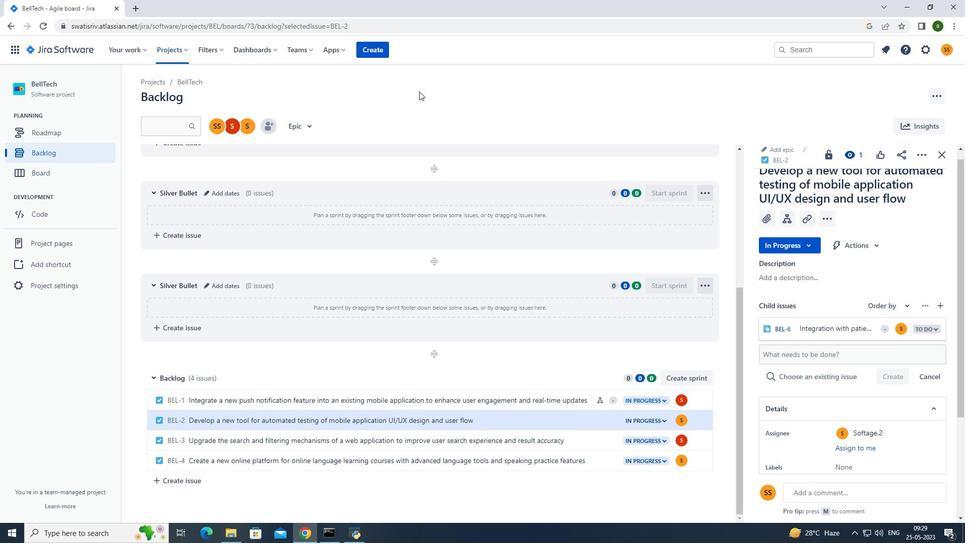 
Action: Mouse pressed left at (419, 94)
Screenshot: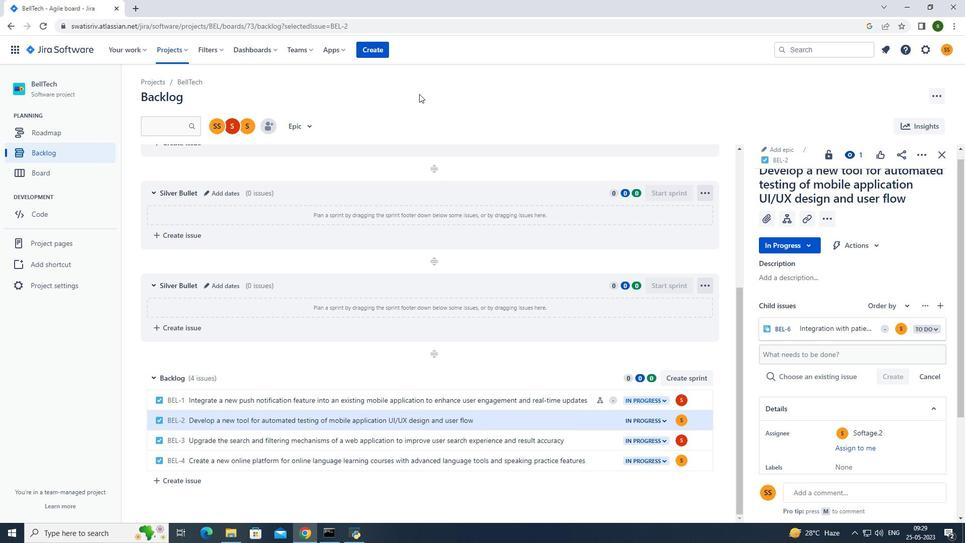 
